 Task: Add a signature Joshua Turner containing Best wishes for a happy National Environment Day, Joshua Turner to email address softage.2@softage.net and add a folder User experience
Action: Mouse moved to (610, 264)
Screenshot: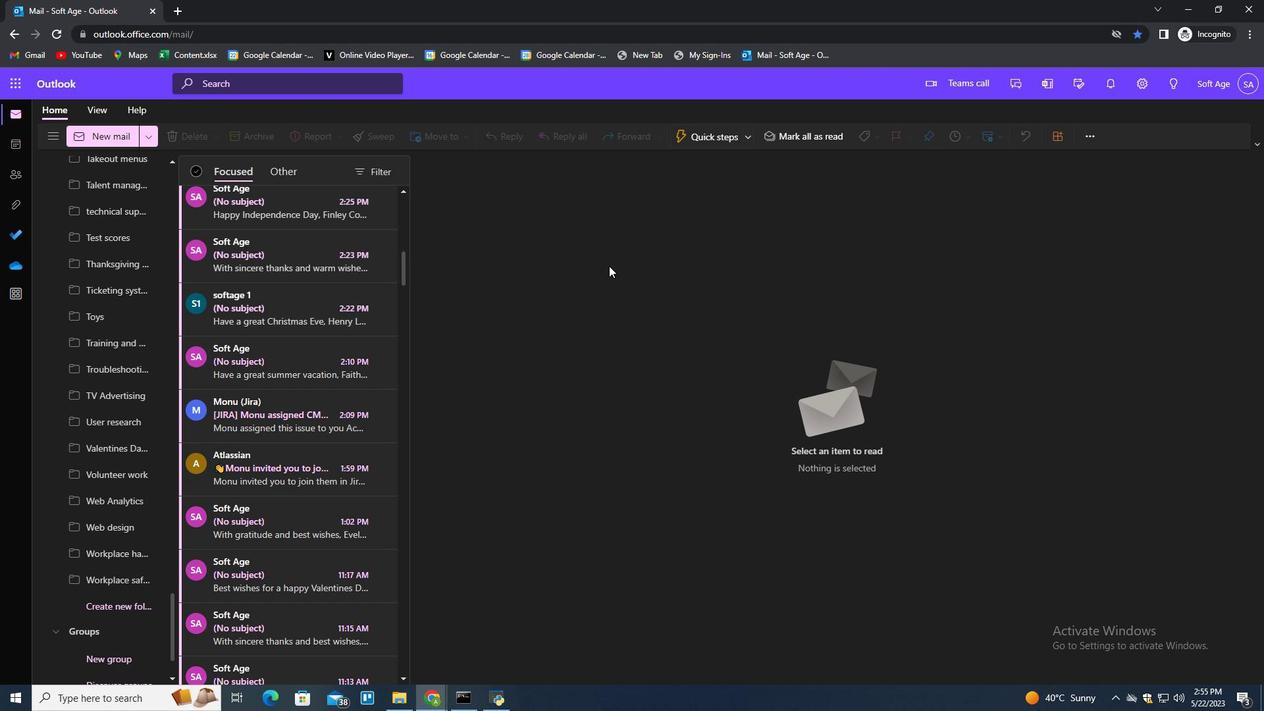 
Action: Mouse pressed left at (610, 264)
Screenshot: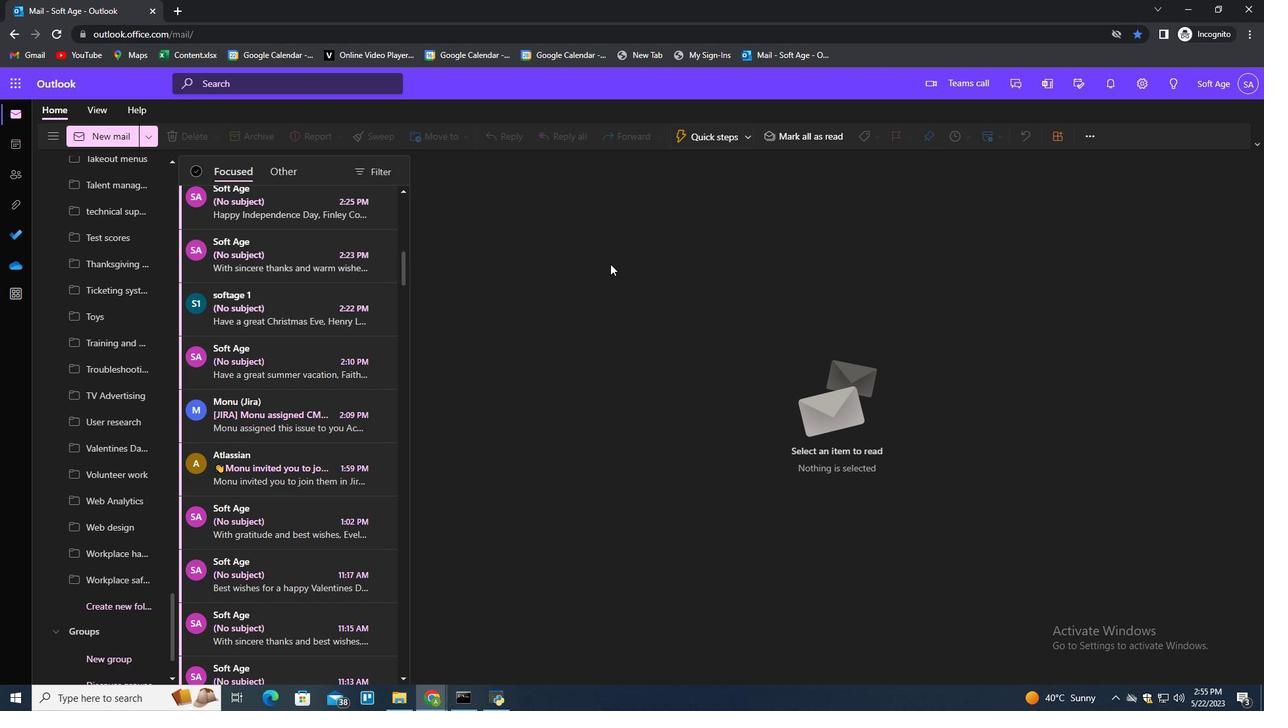 
Action: Key pressed n
Screenshot: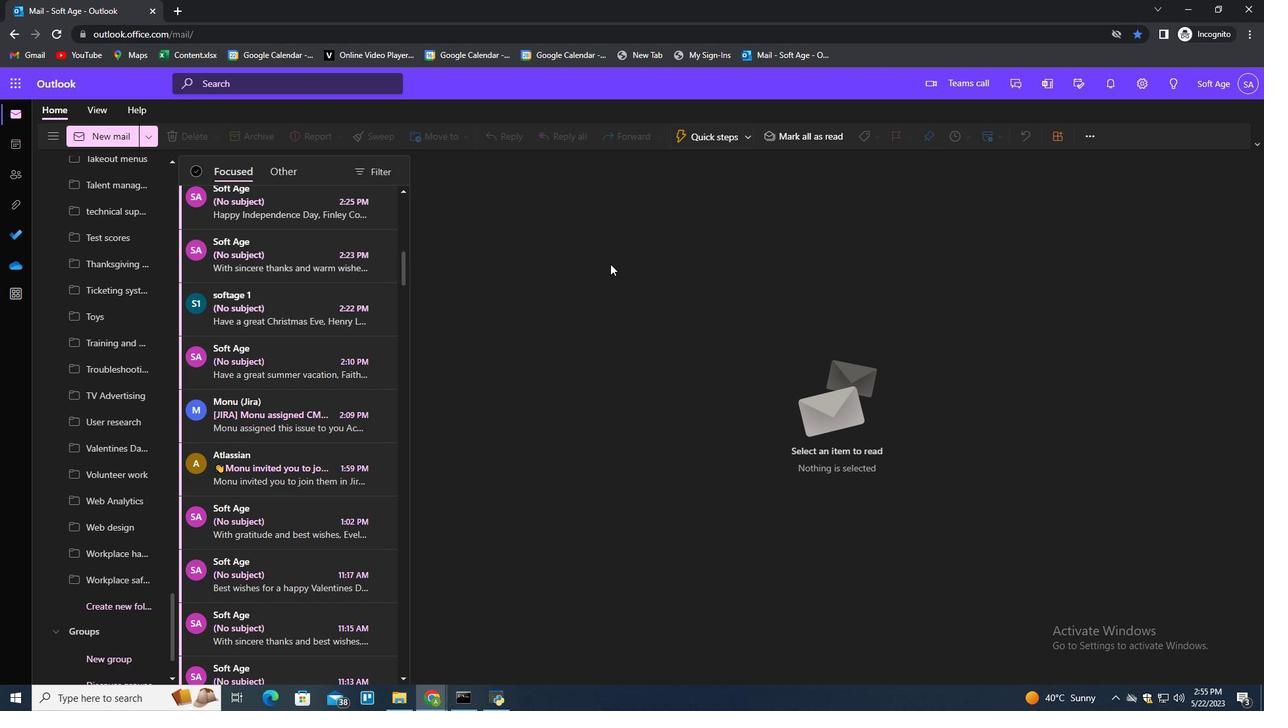 
Action: Mouse moved to (888, 138)
Screenshot: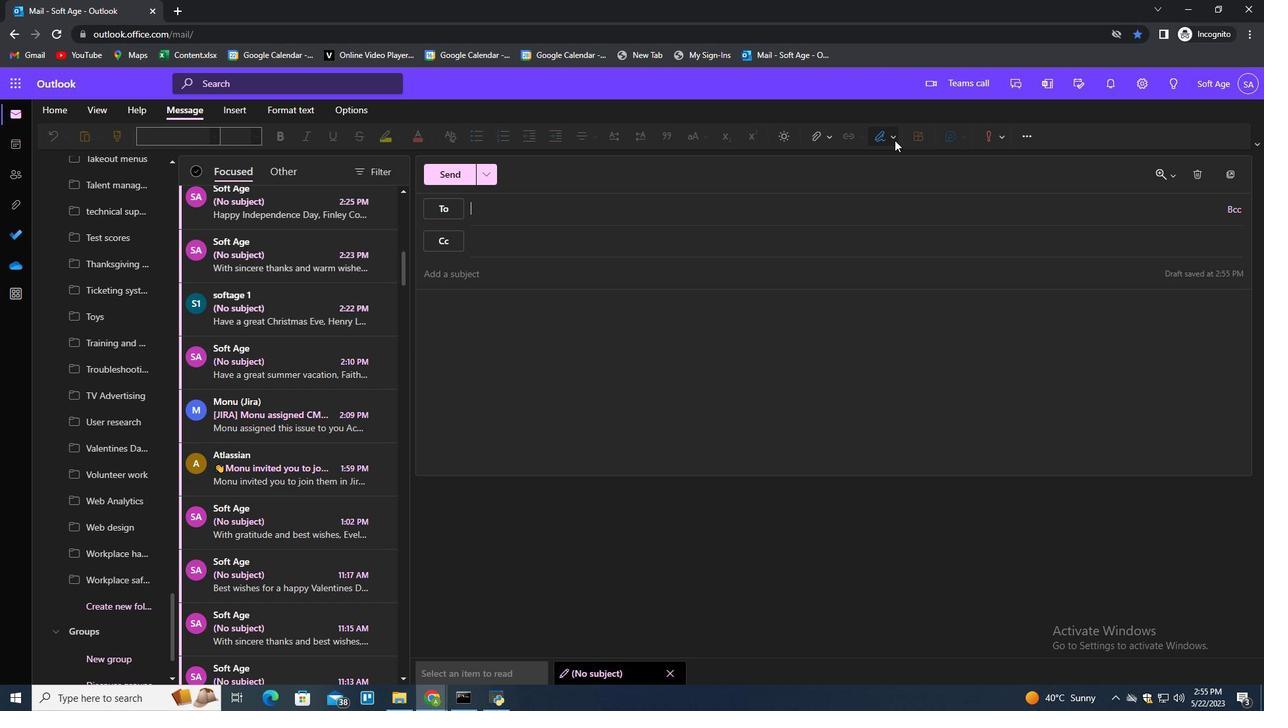
Action: Mouse pressed left at (888, 138)
Screenshot: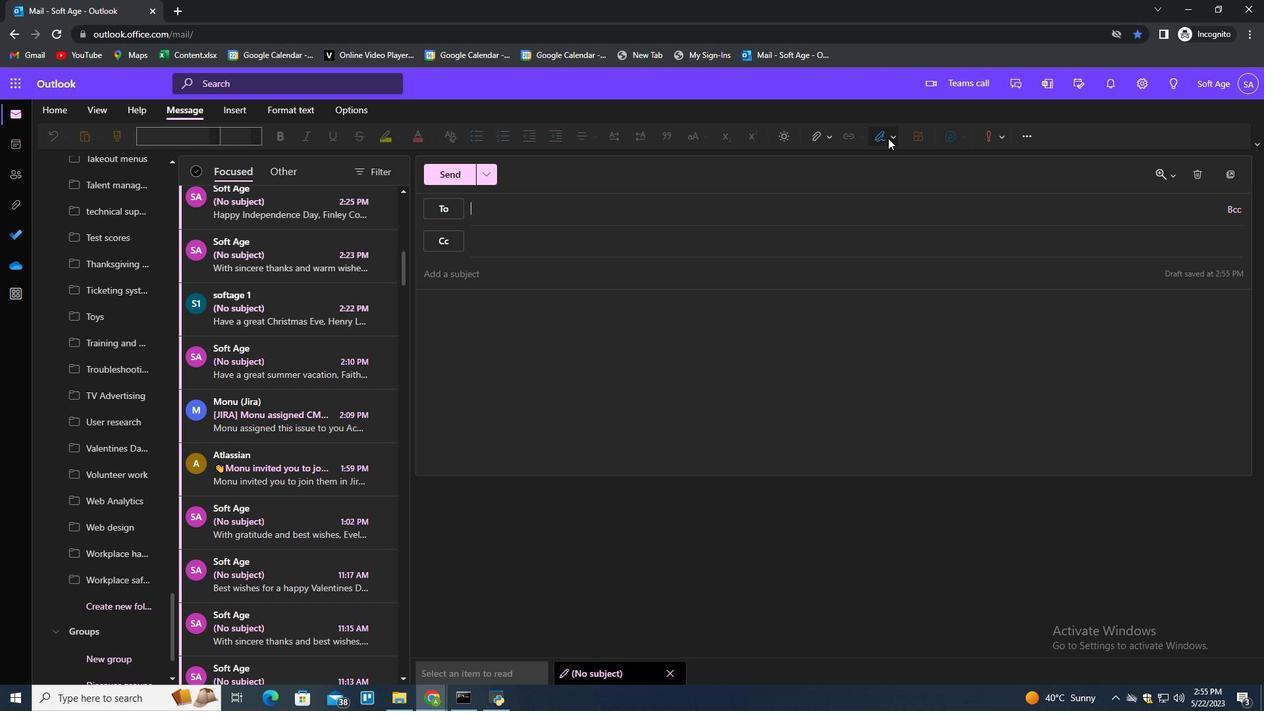 
Action: Mouse moved to (868, 187)
Screenshot: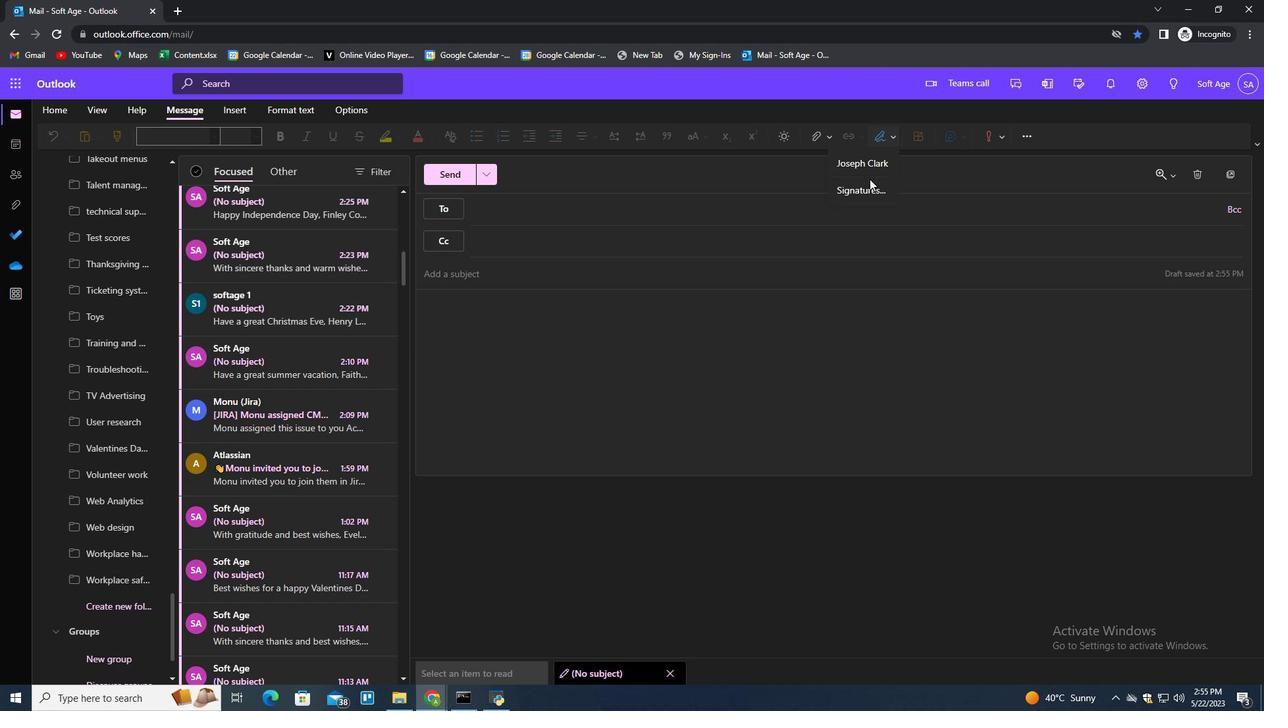 
Action: Mouse pressed left at (868, 187)
Screenshot: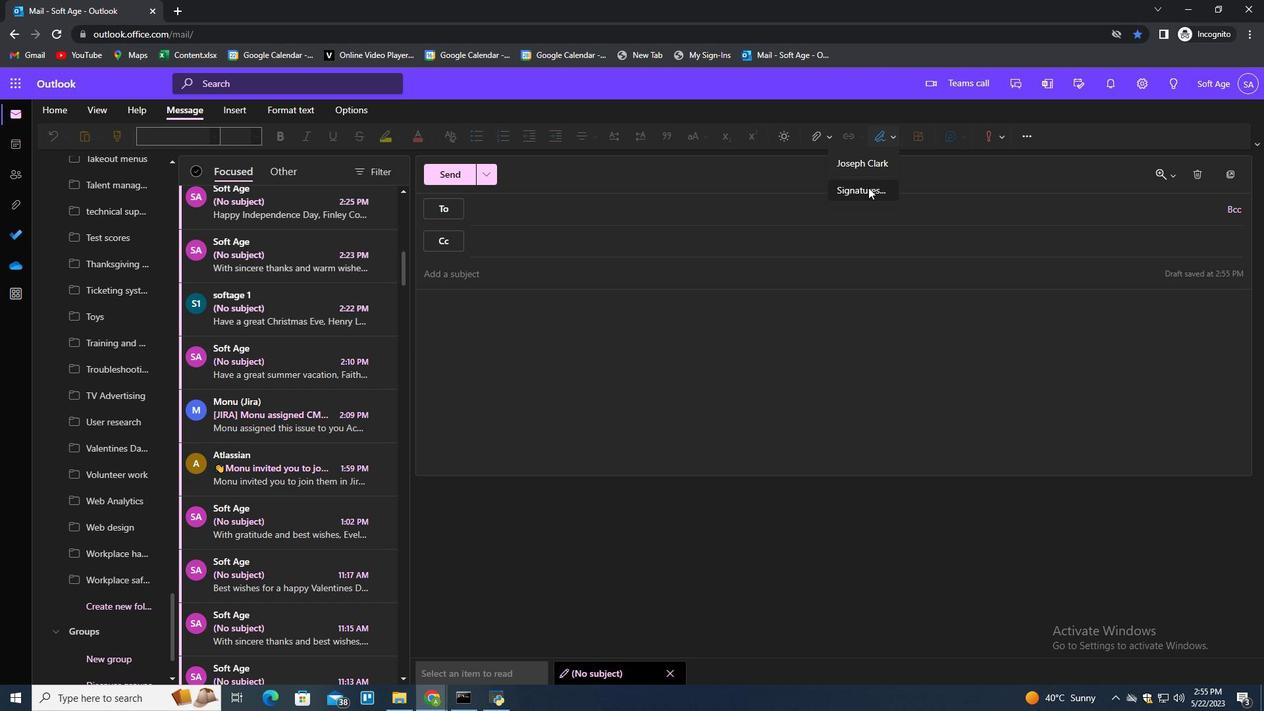 
Action: Mouse moved to (899, 239)
Screenshot: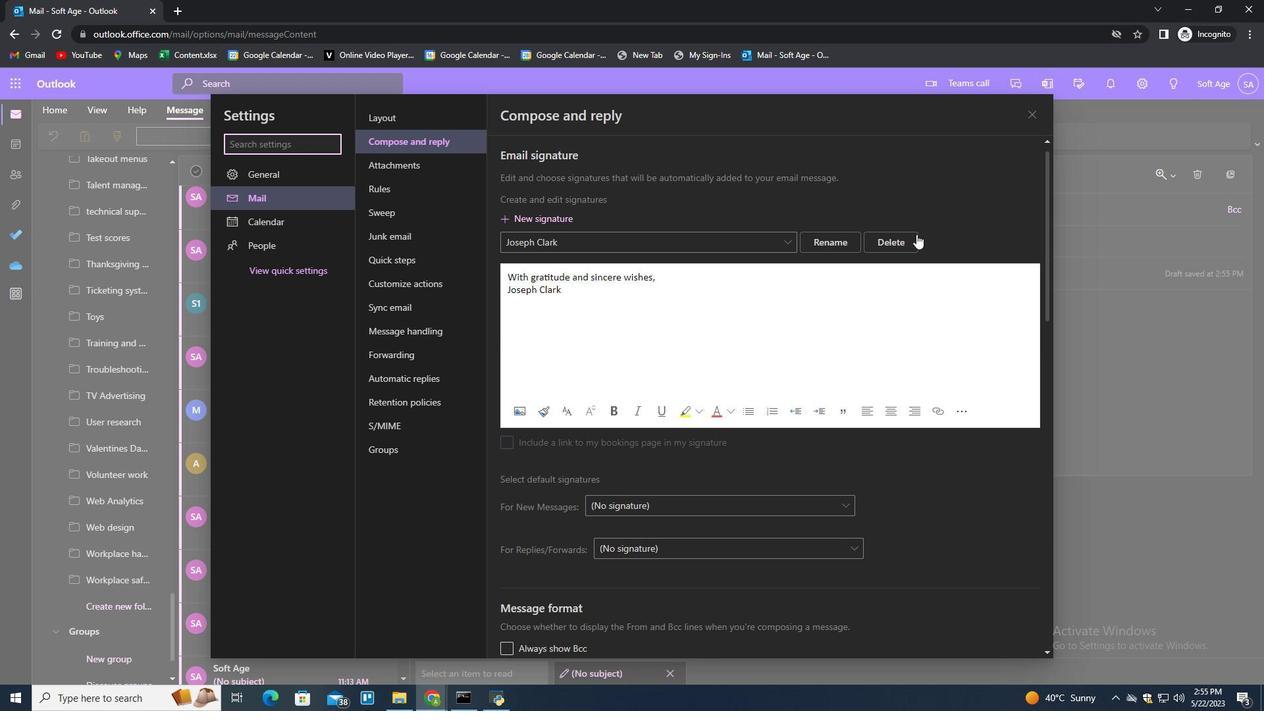 
Action: Mouse pressed left at (899, 239)
Screenshot: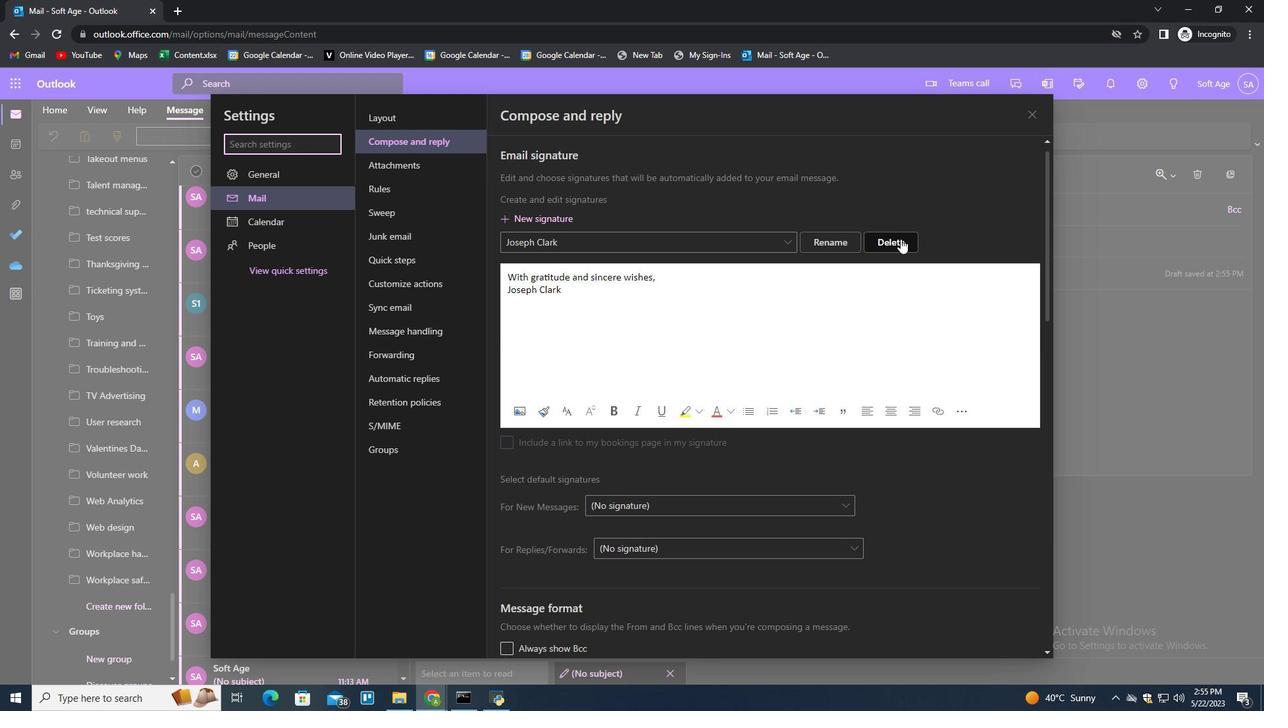 
Action: Mouse moved to (885, 239)
Screenshot: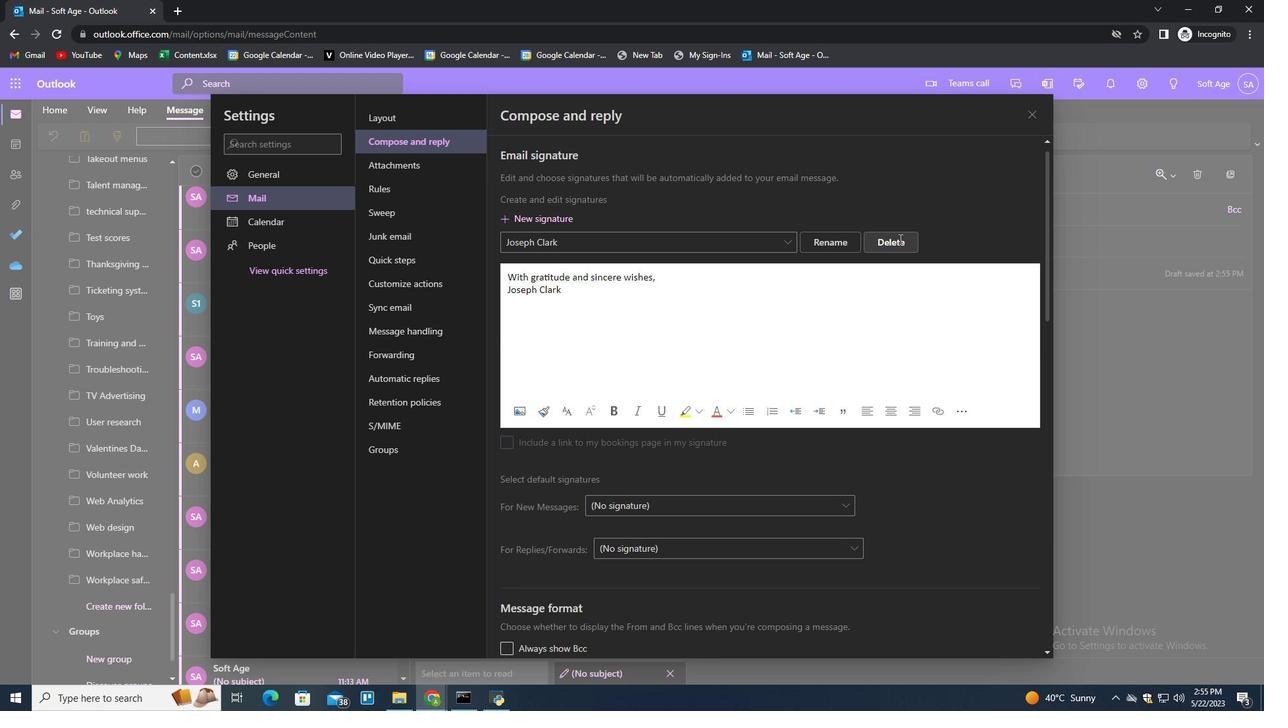 
Action: Mouse pressed left at (885, 239)
Screenshot: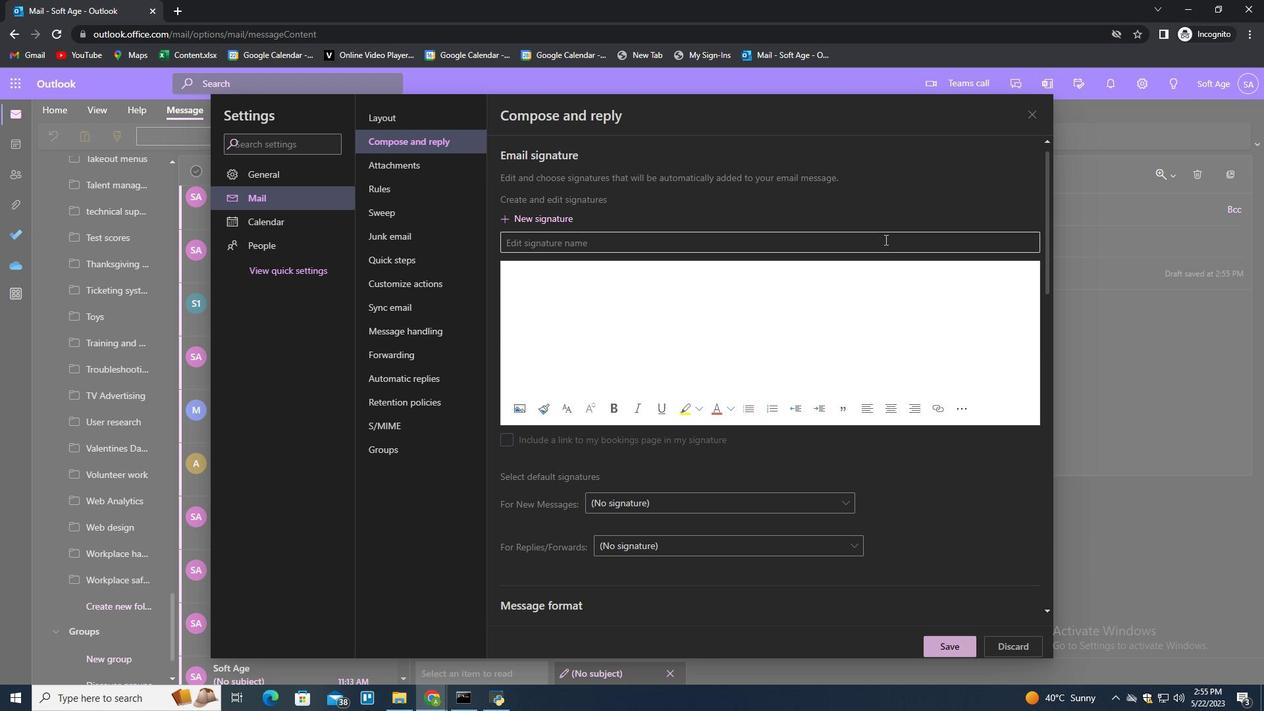 
Action: Key pressed <Key.shift>Joshua<Key.space><Key.shift>Turner<Key.tab>bes<Key.backspace><Key.backspace><Key.backspace><Key.shift>Best<Key.space>wishes<Key.space>for<Key.space>a<Key.space>hp<Key.backspace>appy<Key.space><Key.shift>National<Key.space><Key.shift>Enviroment<Key.space><Key.shift>D<Key.backspace><Key.backspace><Key.backspace><Key.backspace><Key.backspace><Key.backspace>nment<Key.space><Key.shift>Day,<Key.shift_r><Key.enter><Key.shift><Key.shift><Key.shift><Key.shift><Key.shift><Key.shift><Key.shift><Key.shift><Key.shift><Key.shift><Key.shift><Key.shift><Key.shift><Key.shift><Key.shift><Key.shift><Key.shift><Key.shift><Key.shift><Key.shift>Joshua<Key.space><Key.shift><Key.shift><Key.shift><Key.shift>Ru<Key.backspace><Key.backspace><Key.shift>Turner
Screenshot: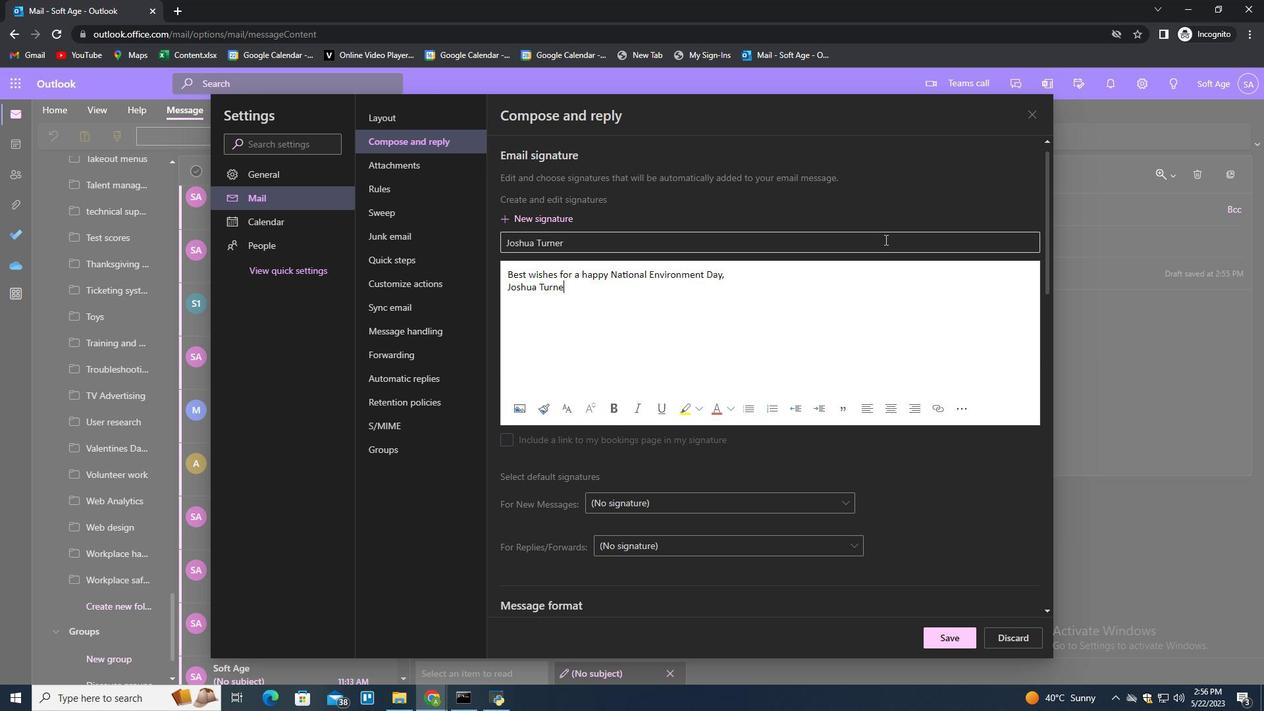 
Action: Mouse moved to (958, 633)
Screenshot: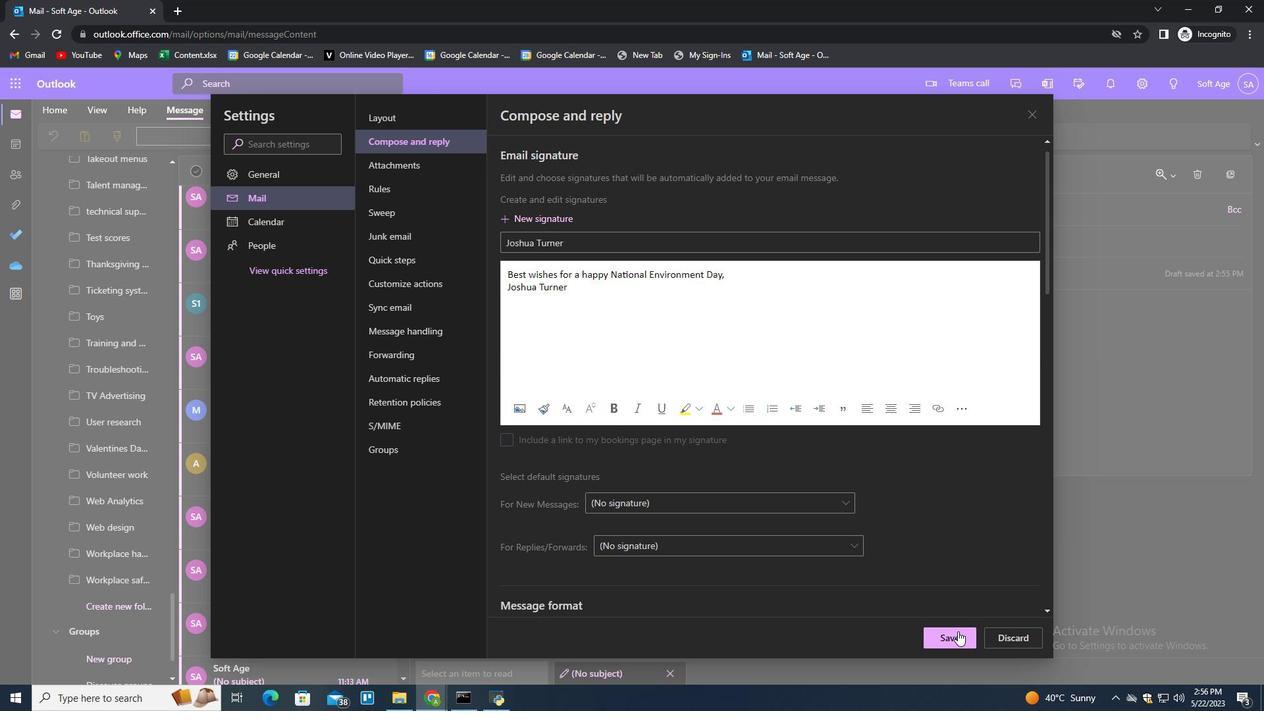 
Action: Mouse pressed left at (958, 633)
Screenshot: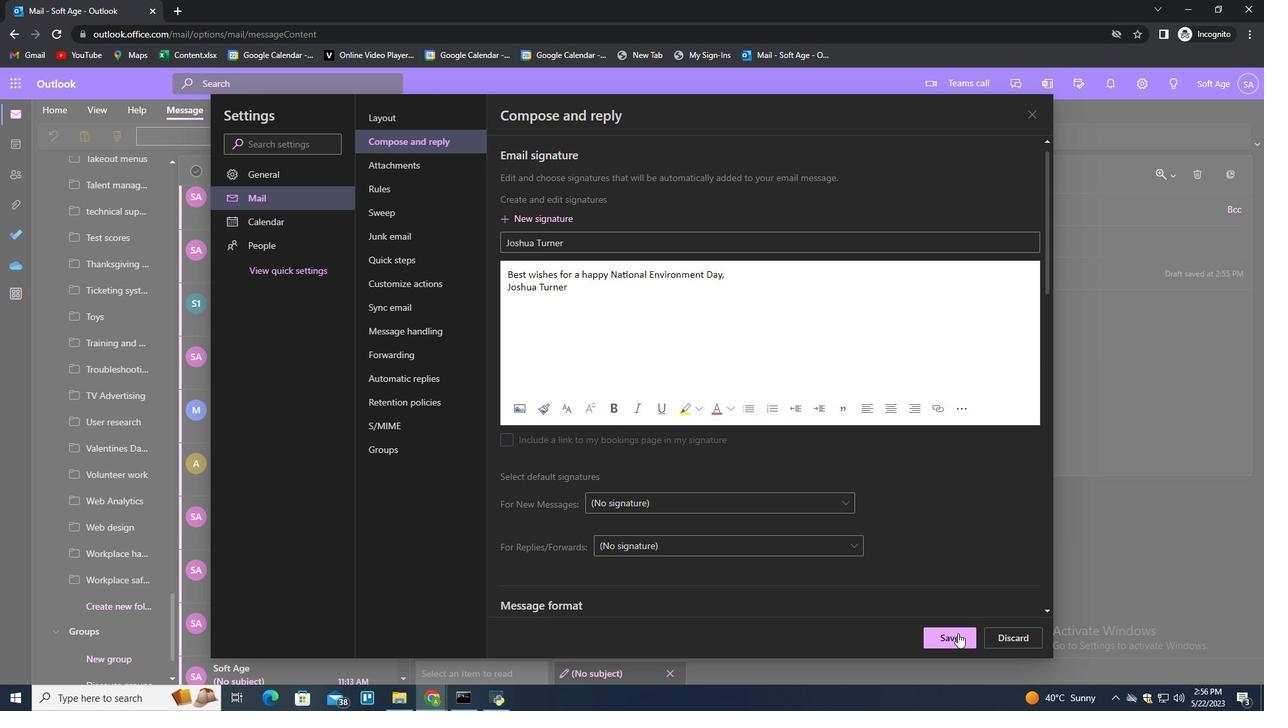 
Action: Mouse moved to (1093, 307)
Screenshot: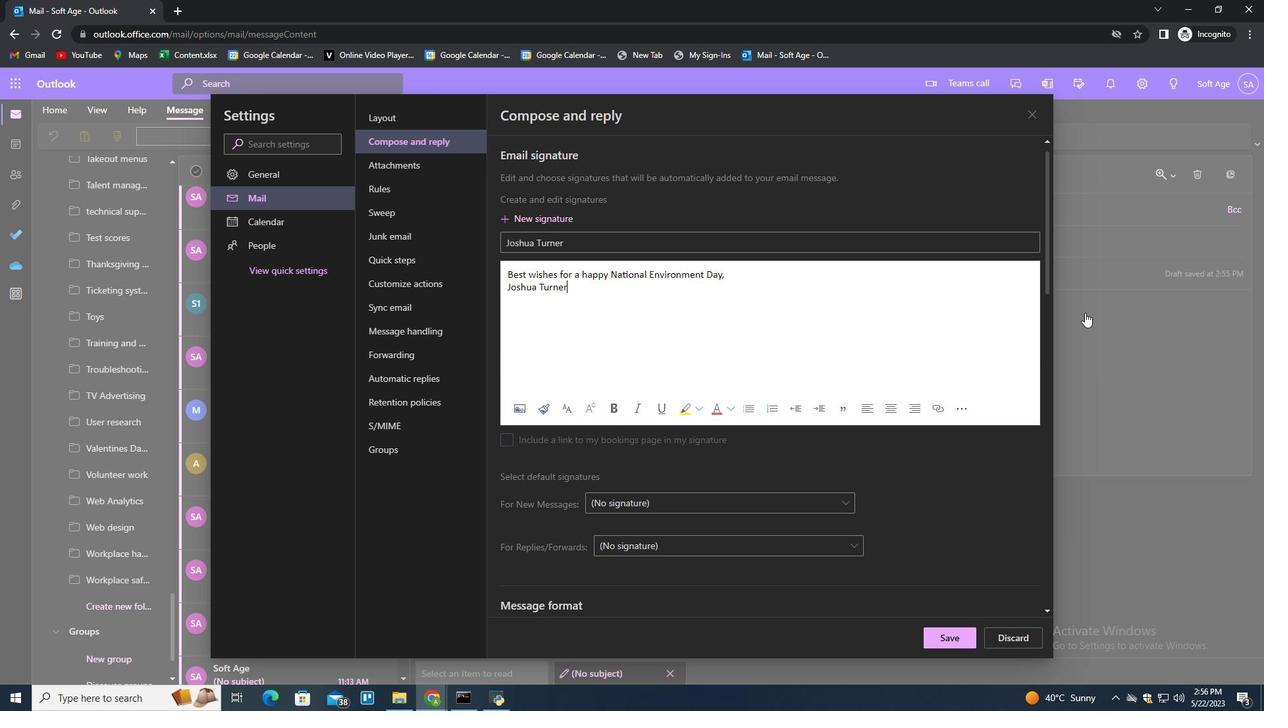 
Action: Mouse pressed left at (1093, 307)
Screenshot: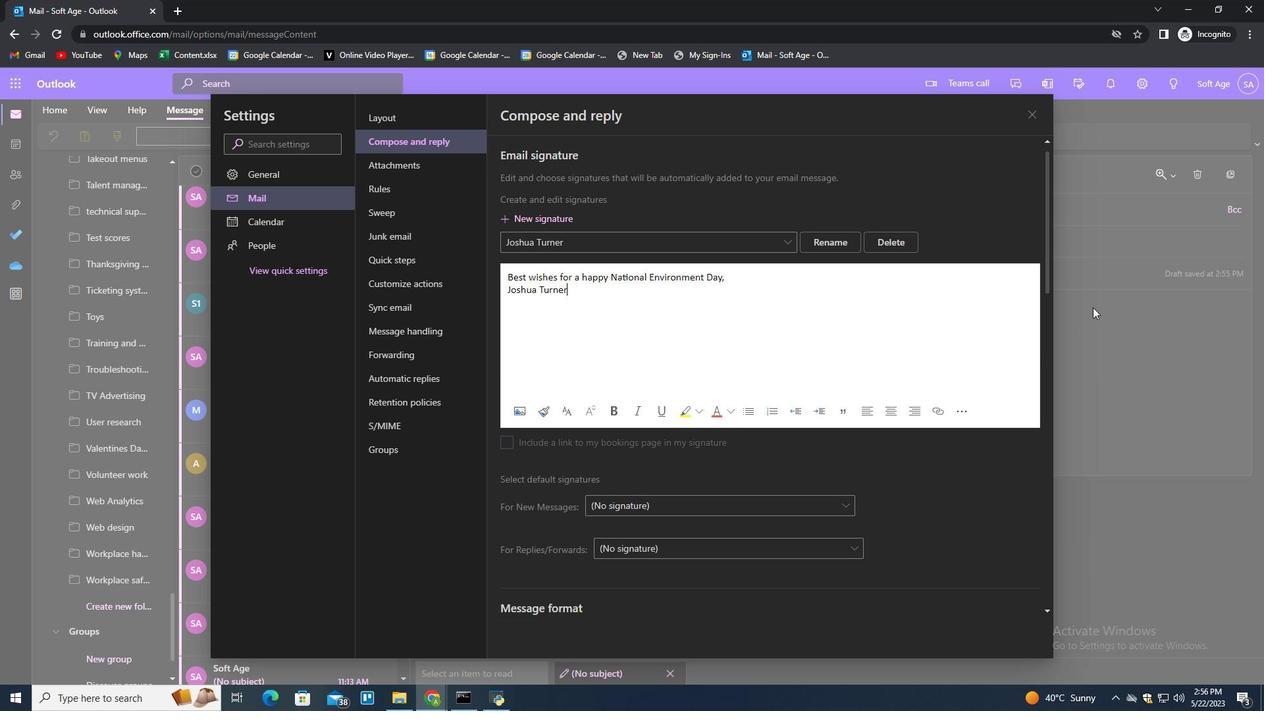 
Action: Mouse moved to (887, 144)
Screenshot: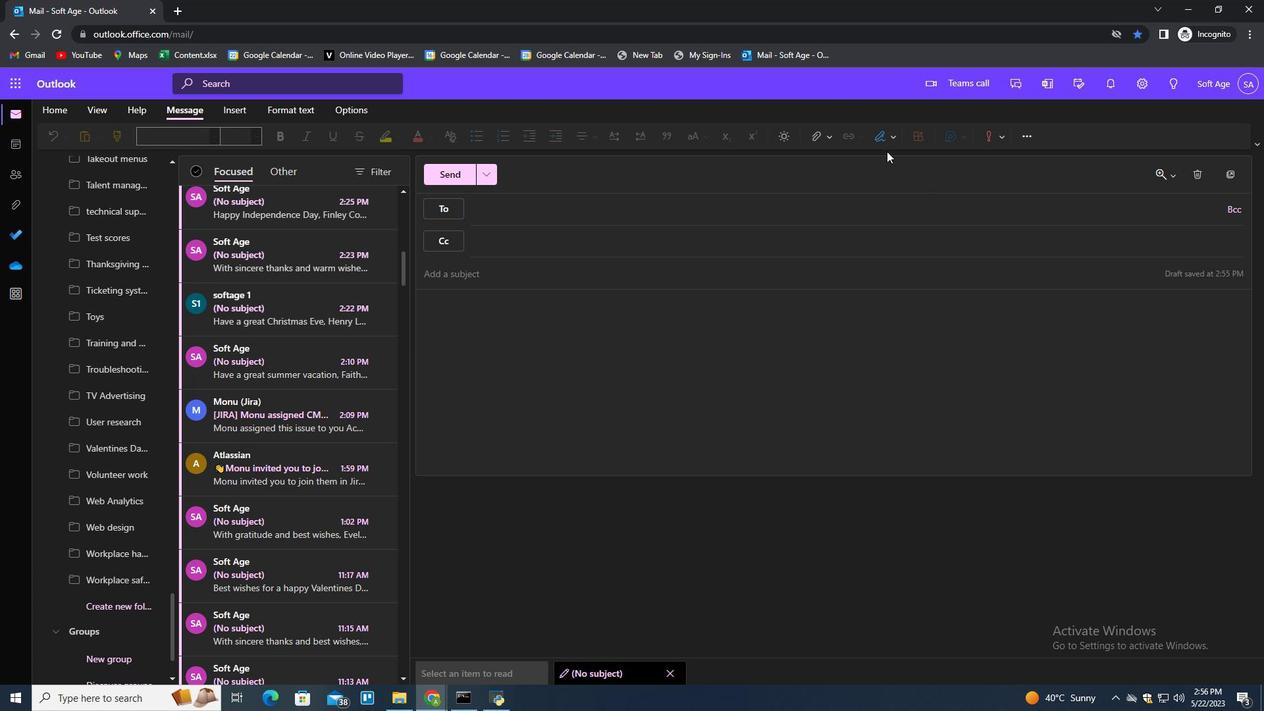 
Action: Mouse pressed left at (887, 144)
Screenshot: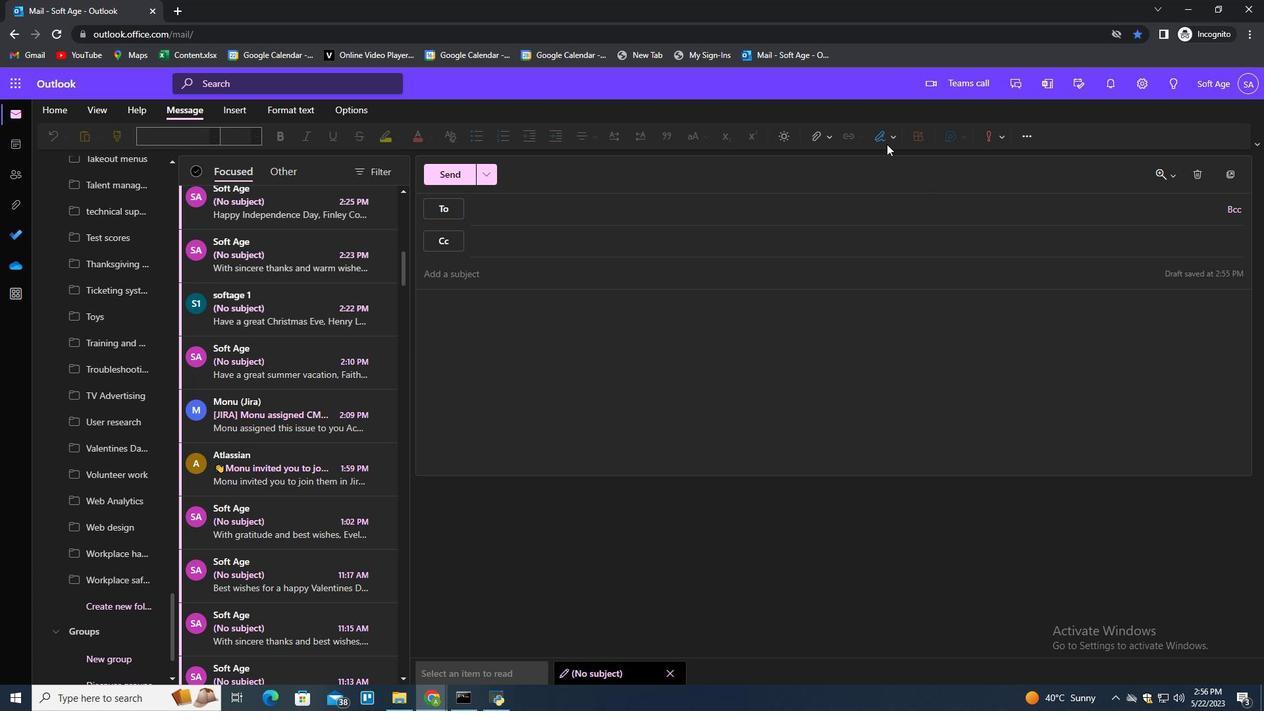 
Action: Mouse moved to (880, 166)
Screenshot: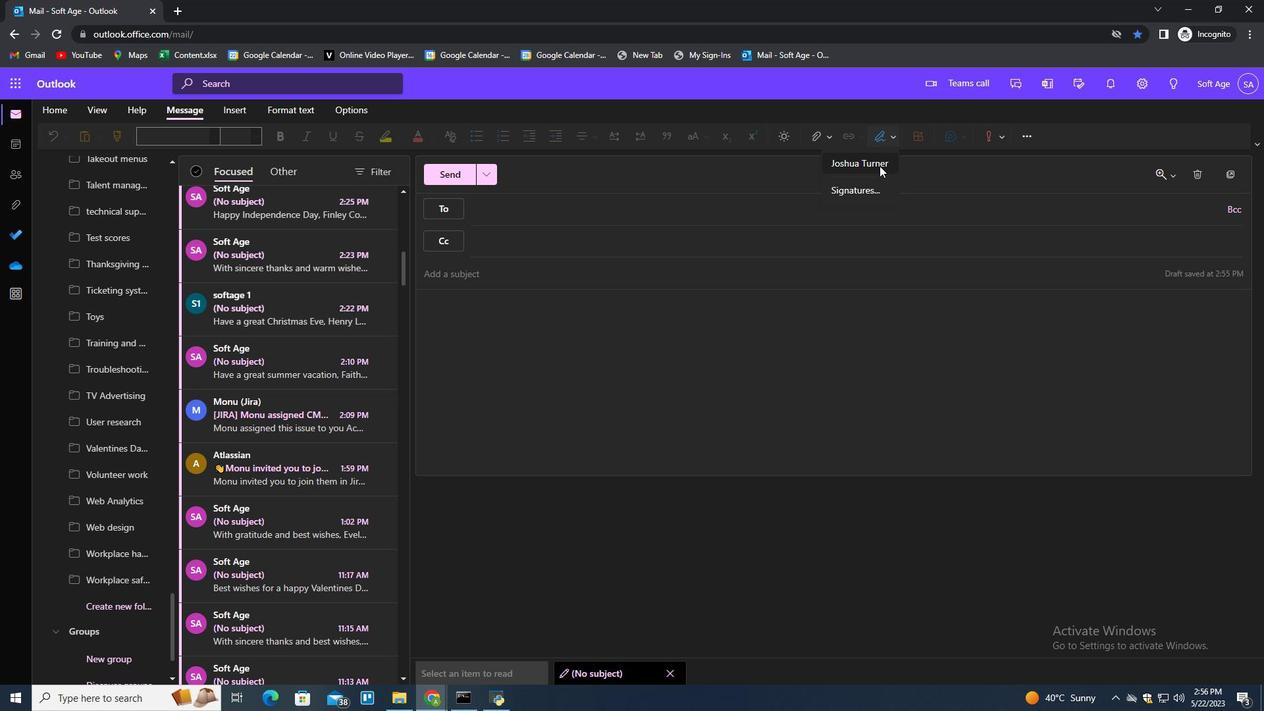 
Action: Mouse pressed left at (880, 166)
Screenshot: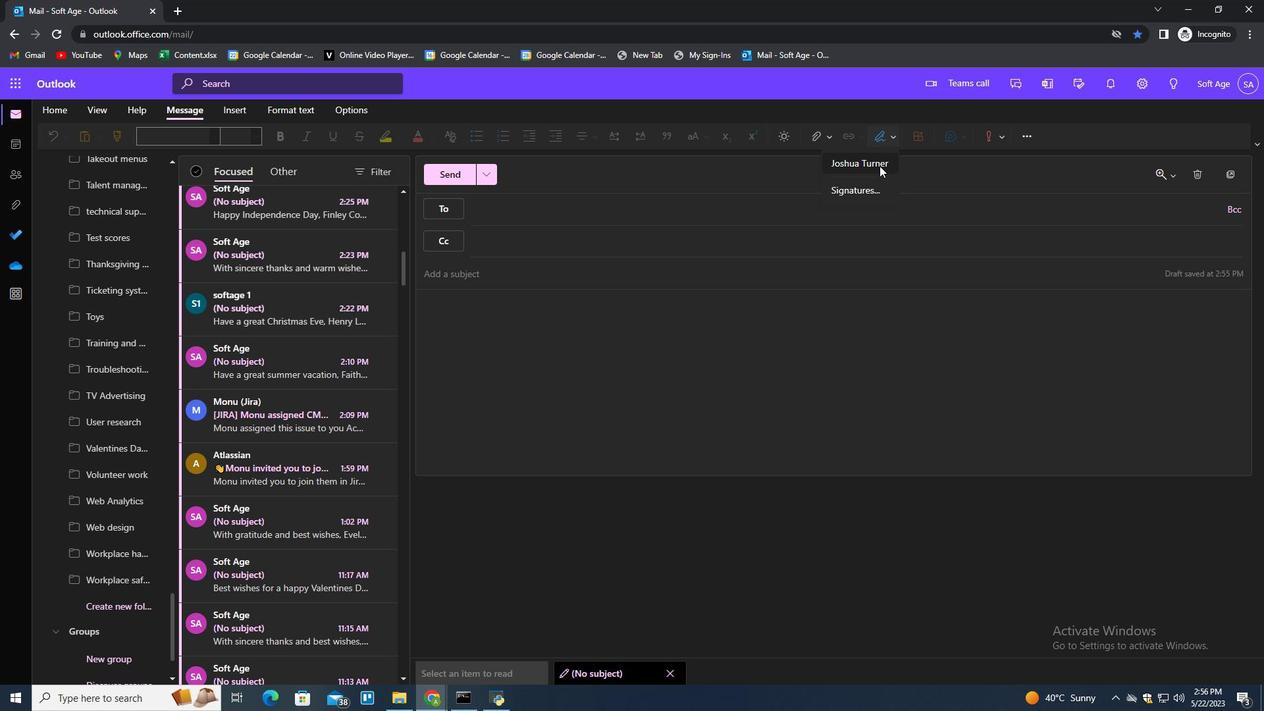 
Action: Mouse moved to (523, 220)
Screenshot: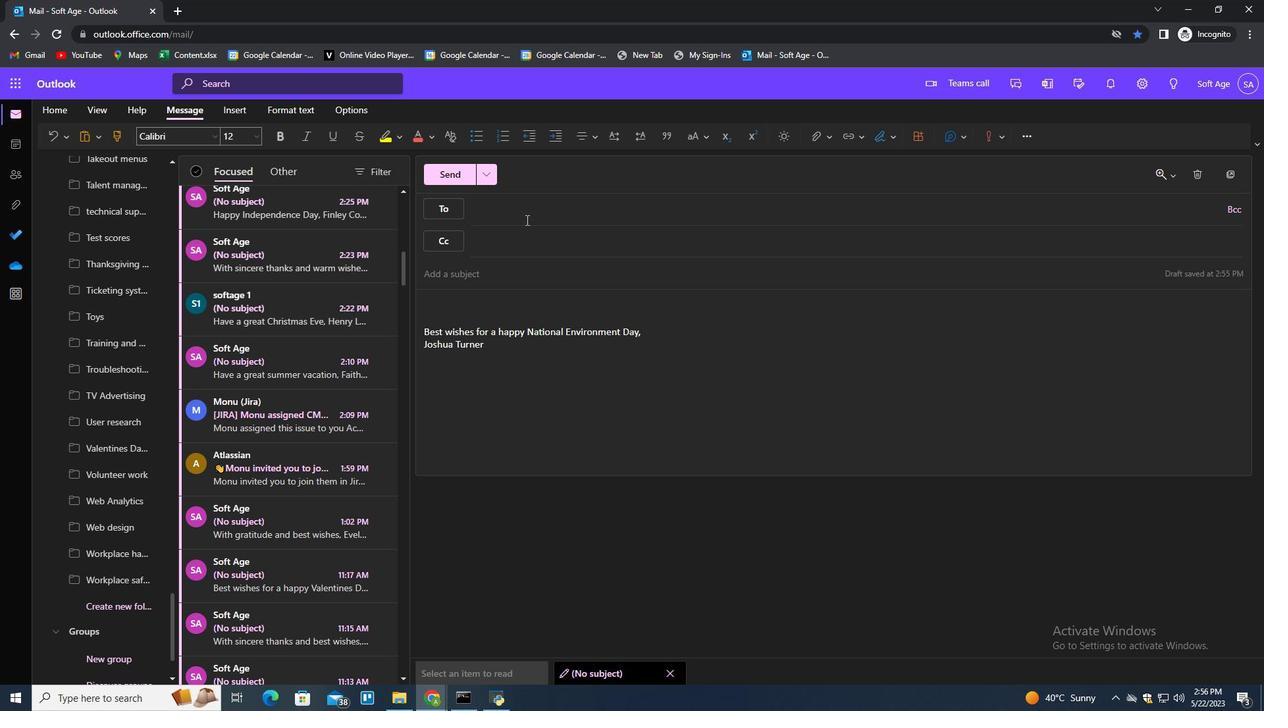 
Action: Mouse pressed left at (523, 220)
Screenshot: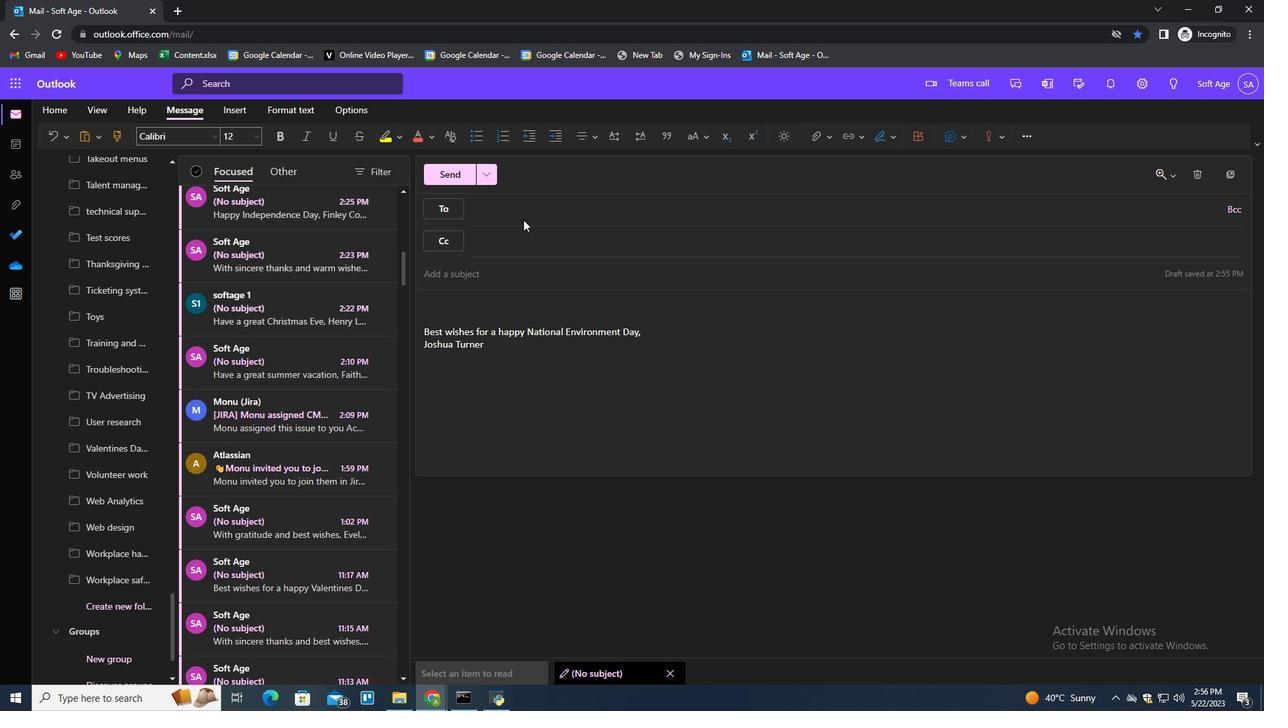 
Action: Mouse moved to (549, 213)
Screenshot: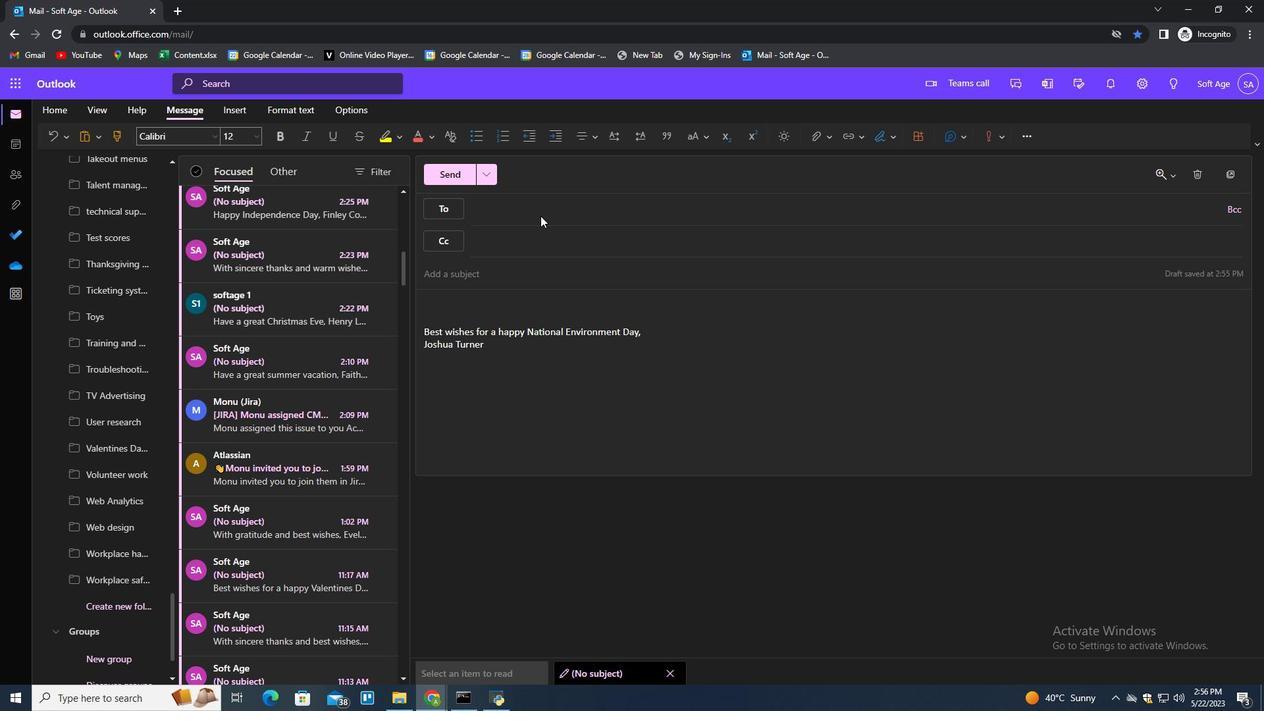 
Action: Mouse pressed left at (549, 213)
Screenshot: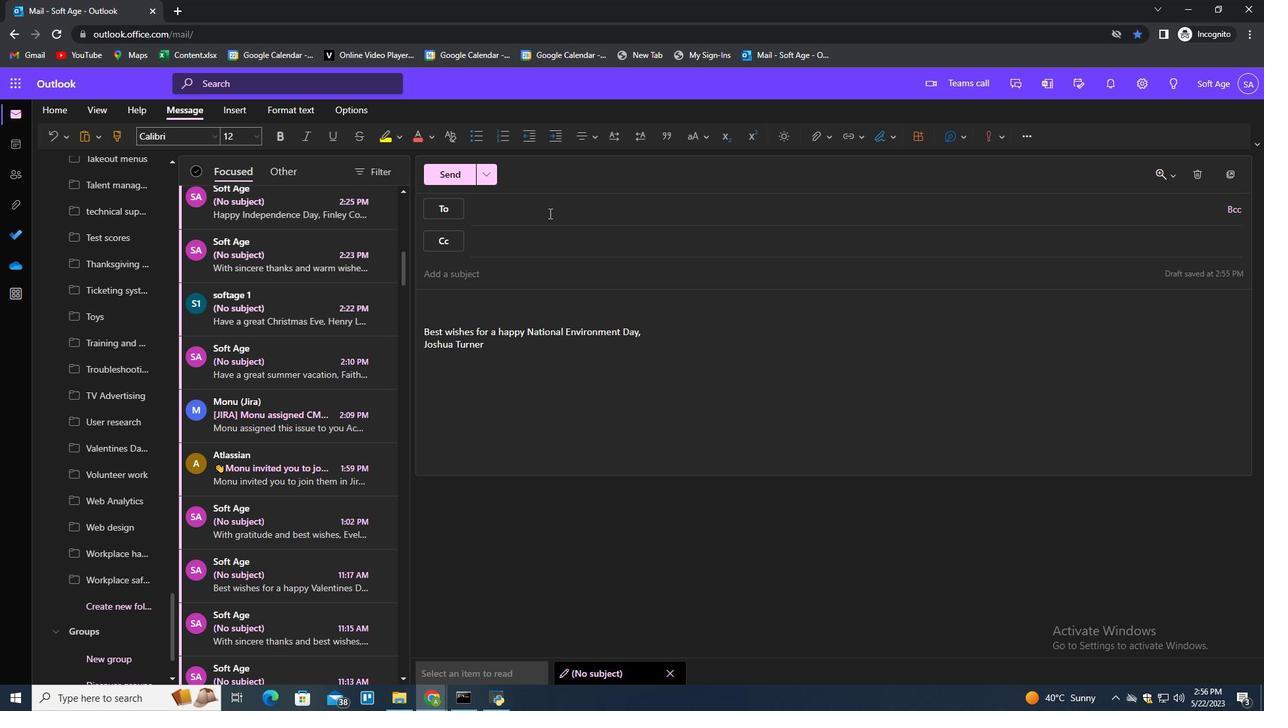 
Action: Mouse moved to (550, 213)
Screenshot: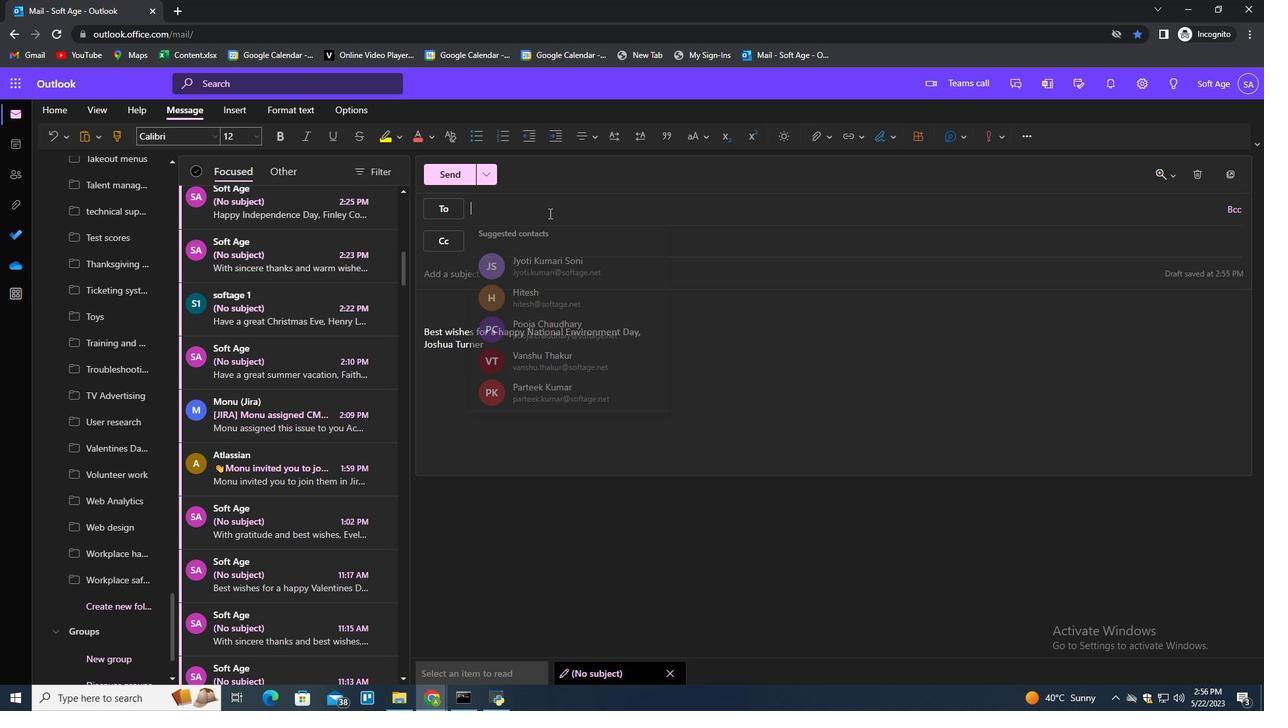
Action: Key pressed softage.2<Key.shift><Key.shift><Key.shift><Key.shift><Key.shift>@softage.net<Key.enter>
Screenshot: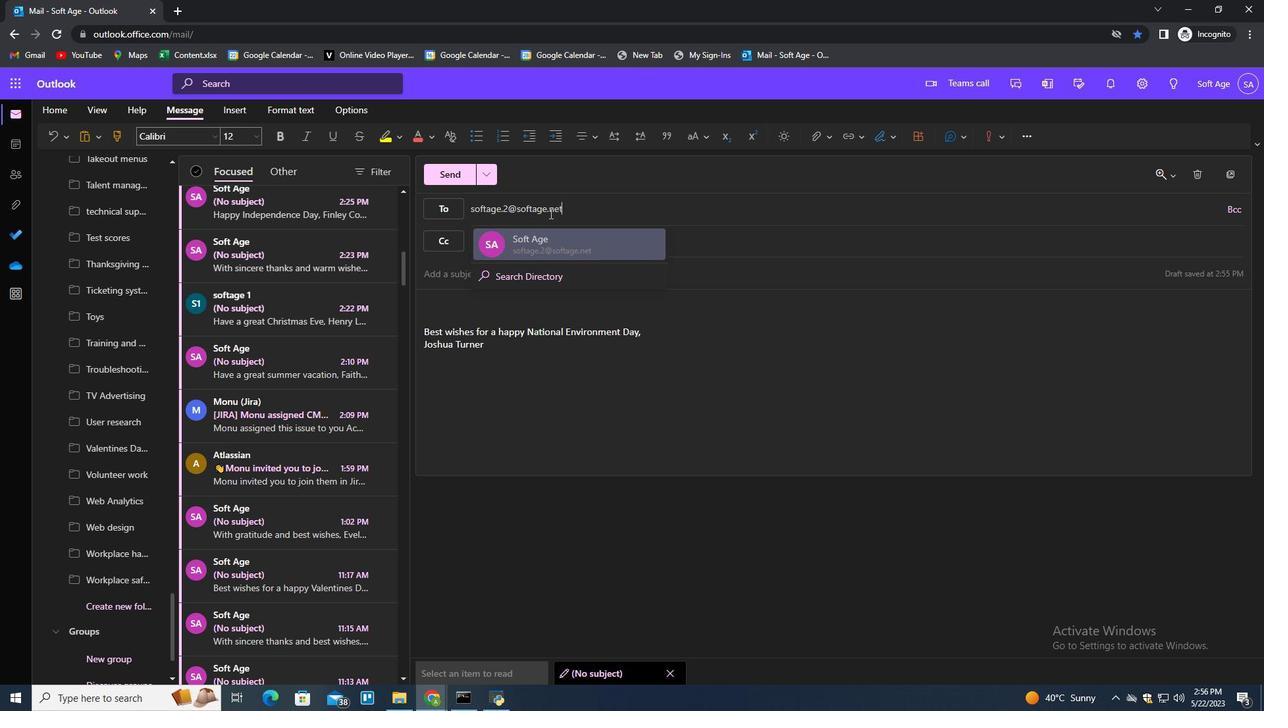 
Action: Mouse moved to (117, 608)
Screenshot: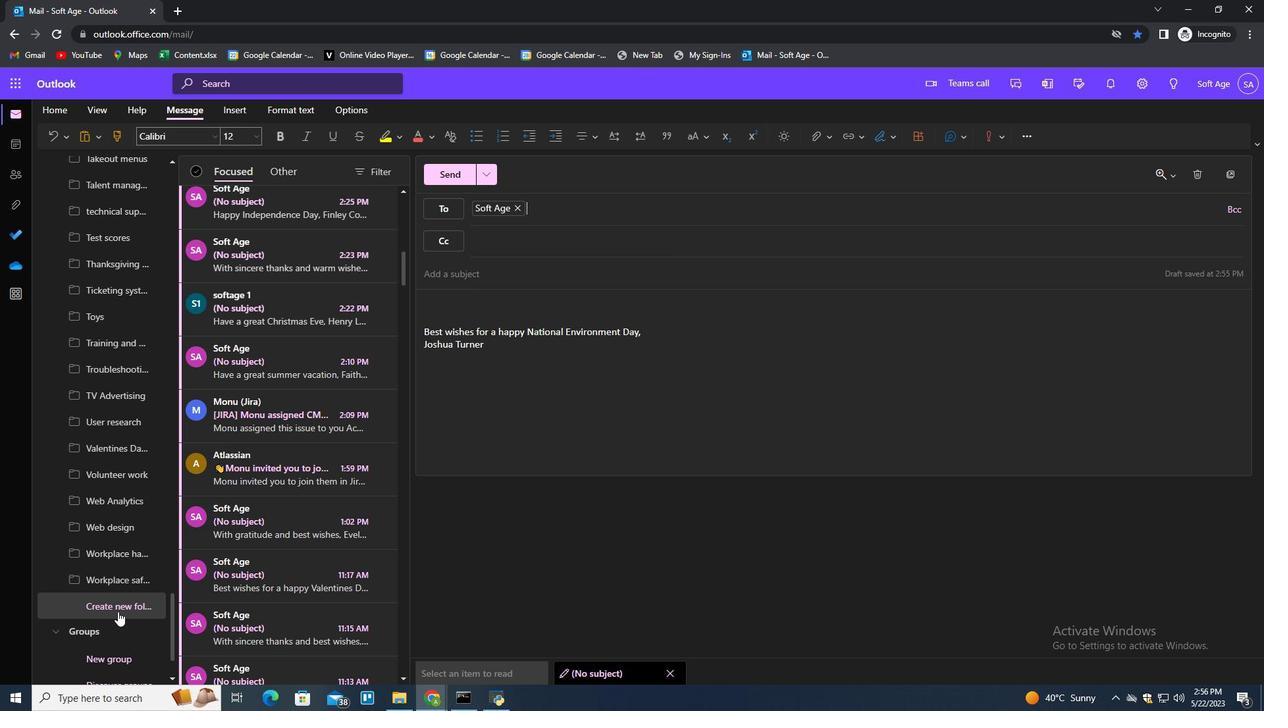 
Action: Mouse pressed left at (117, 608)
Screenshot: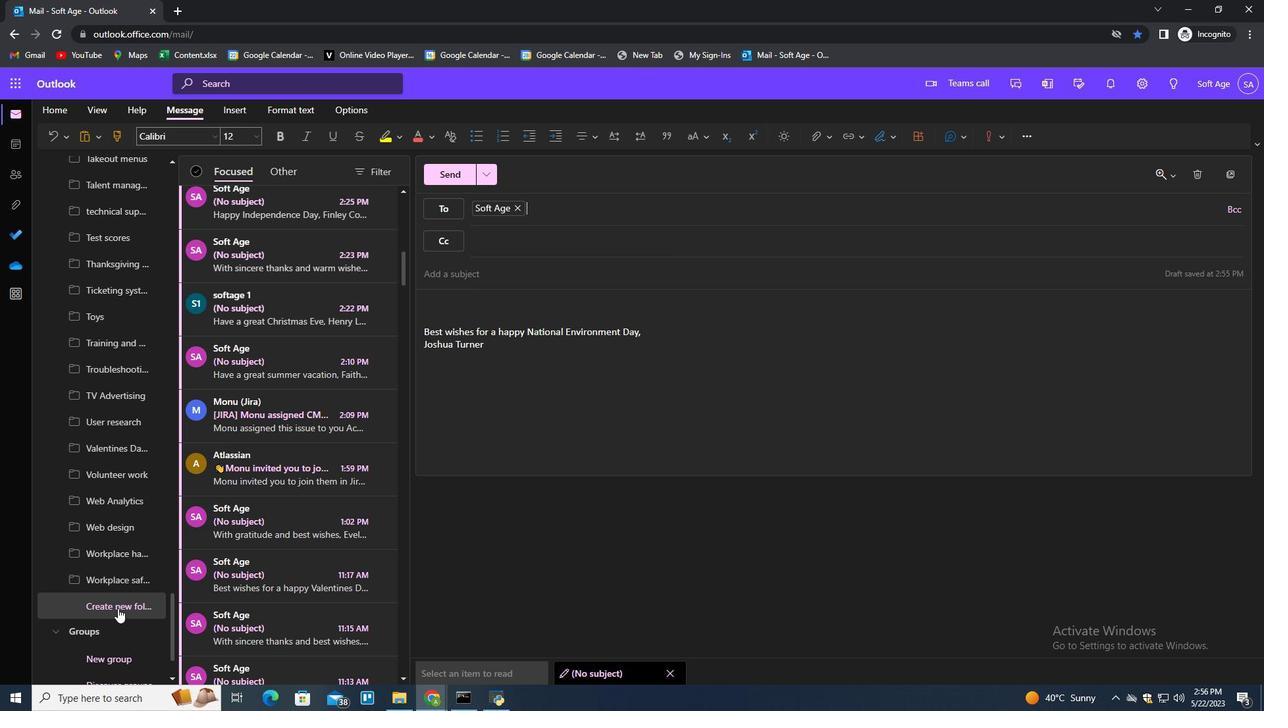
Action: Key pressed <Key.shift>User<Key.space>ex[er<Key.backspace><Key.backspace><Key.backspace>perience<Key.enter>
Screenshot: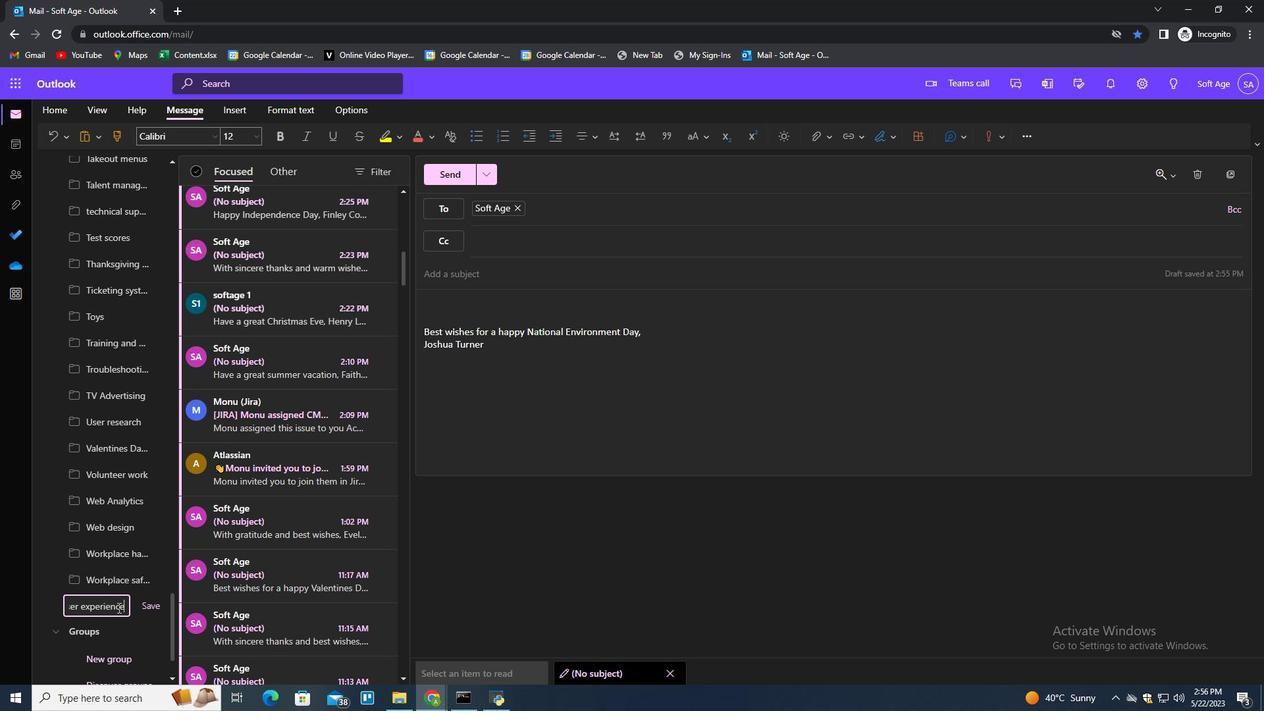 
